 Task: Open Card Card0000000247 in Board Board0000000062 in Workspace WS0000000021 in Trello. Add Member Email0000000083 to Card Card0000000247 in Board Board0000000062 in Workspace WS0000000021 in Trello. Add Orange Label titled Label0000000247 to Card Card0000000247 in Board Board0000000062 in Workspace WS0000000021 in Trello. Add Checklist CL0000000247 to Card Card0000000247 in Board Board0000000062 in Workspace WS0000000021 in Trello. Add Dates with Start Date as Oct 01 2023 and Due Date as Oct 31 2023 to Card Card0000000247 in Board Board0000000062 in Workspace WS0000000021 in Trello
Action: Mouse moved to (510, 538)
Screenshot: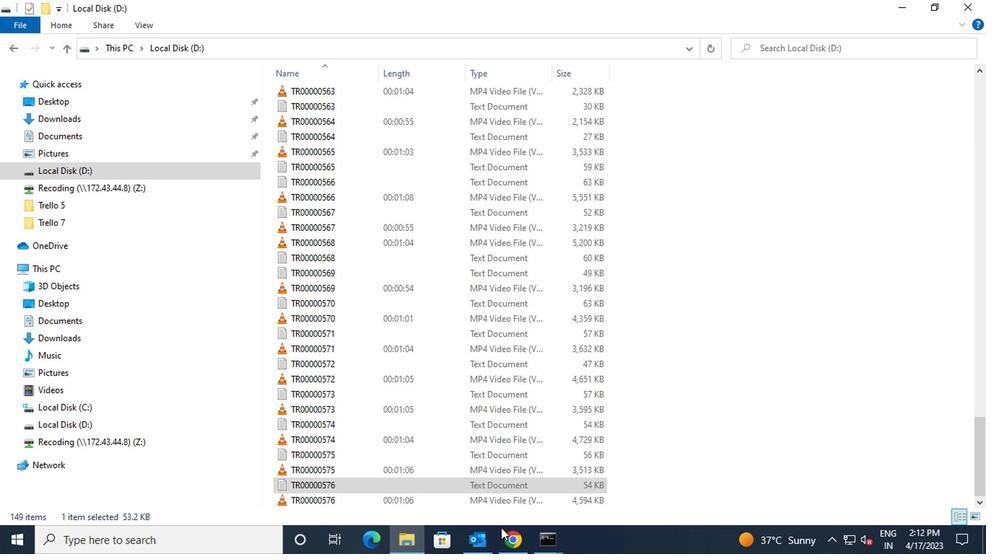 
Action: Mouse pressed left at (510, 538)
Screenshot: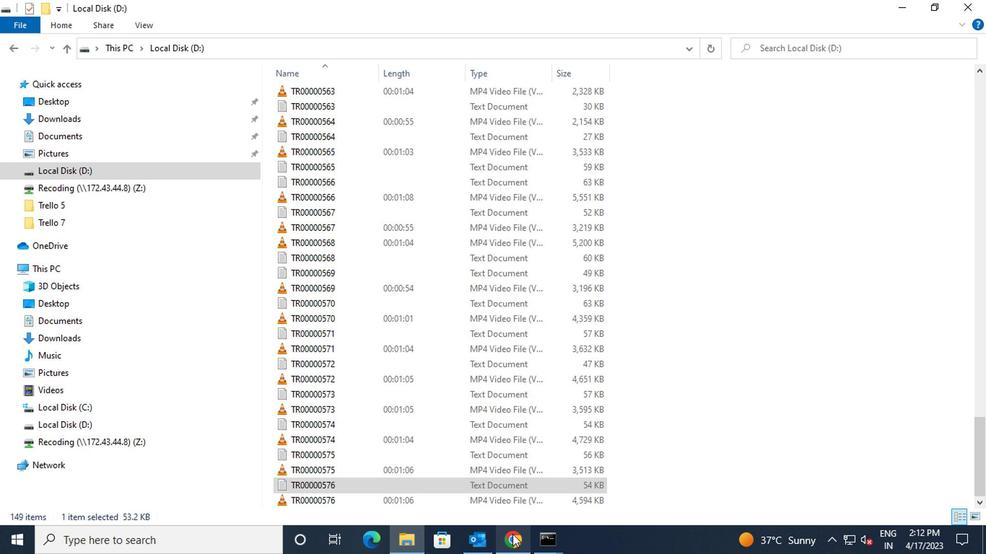 
Action: Mouse moved to (220, 399)
Screenshot: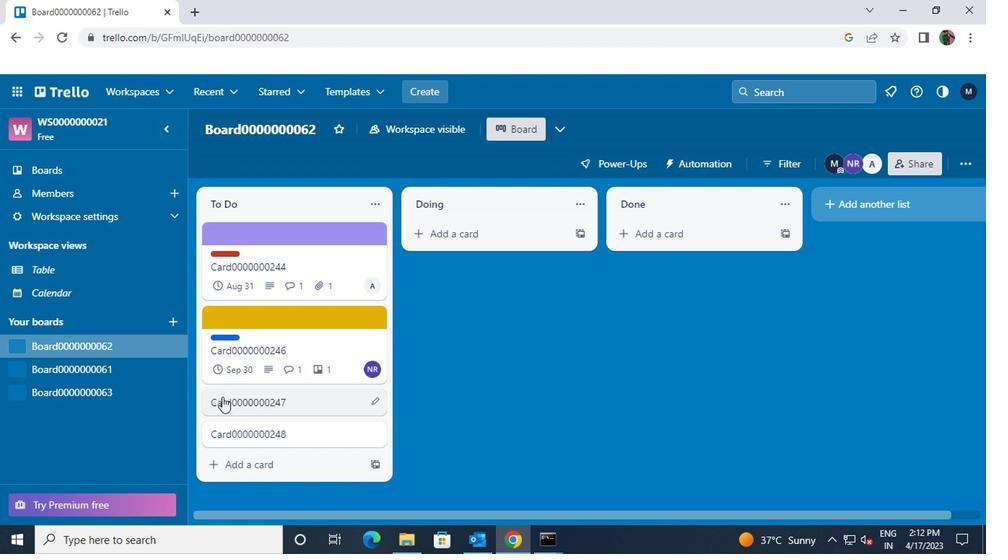 
Action: Mouse pressed left at (220, 399)
Screenshot: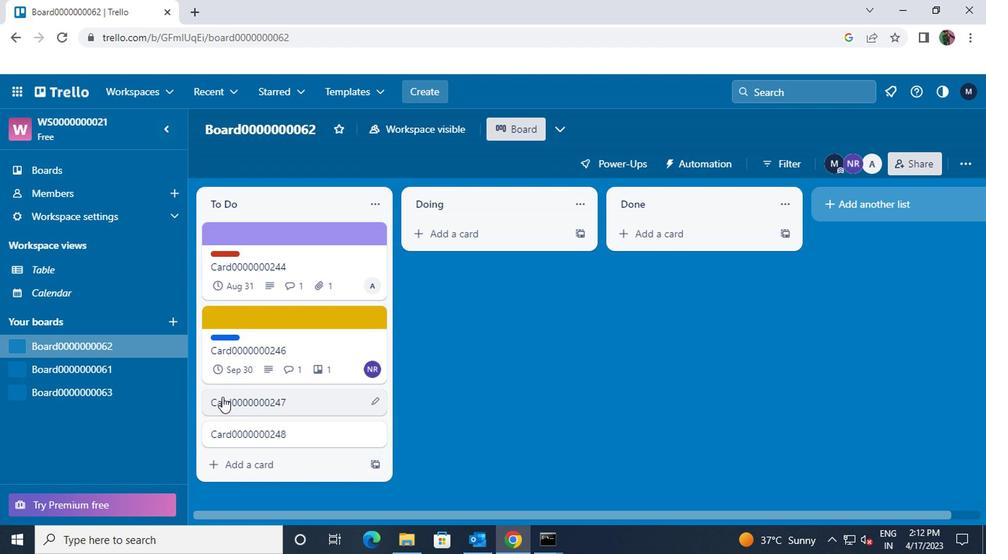 
Action: Mouse moved to (669, 203)
Screenshot: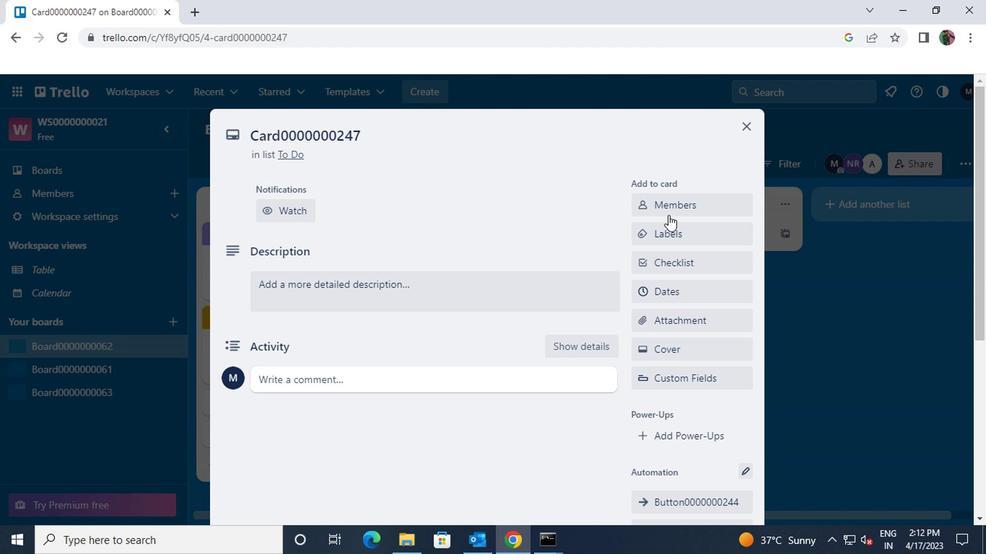 
Action: Mouse pressed left at (669, 203)
Screenshot: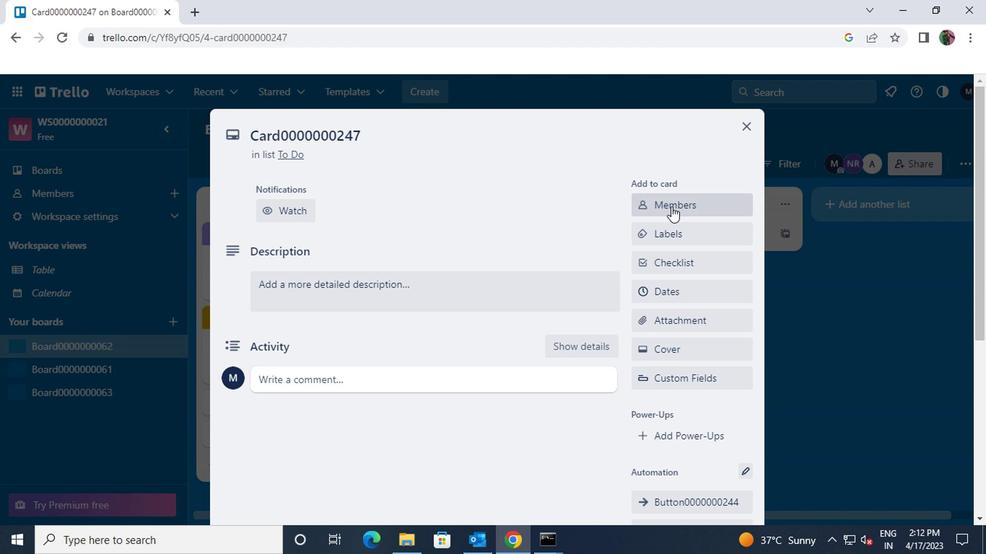 
Action: Key pressed vinnyoffic2<Key.shift>@GMAIL.COM
Screenshot: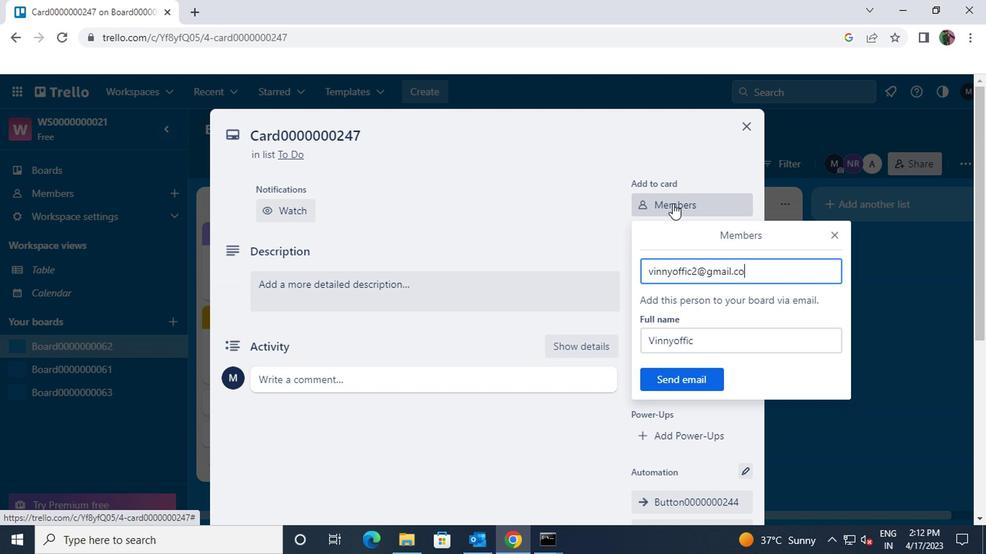 
Action: Mouse moved to (687, 377)
Screenshot: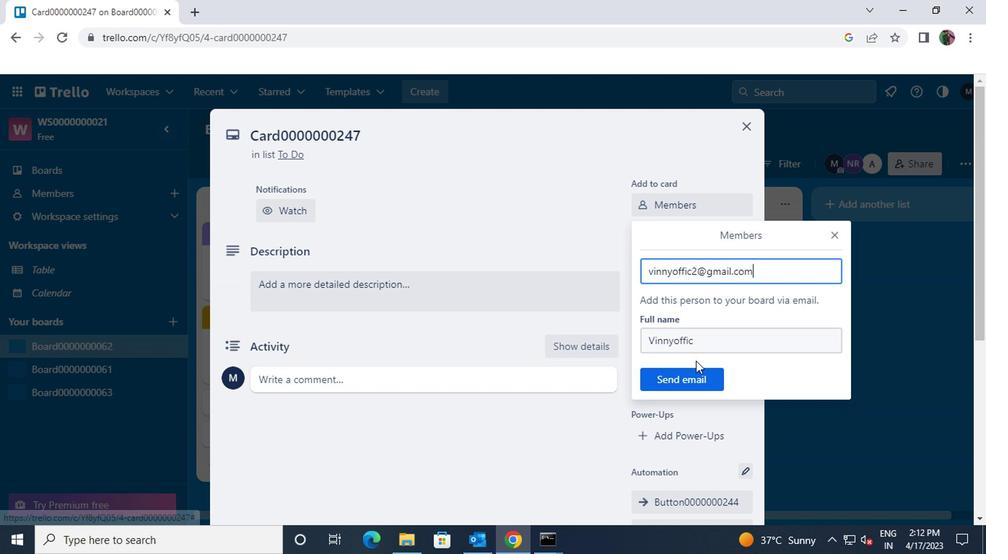 
Action: Mouse pressed left at (687, 377)
Screenshot: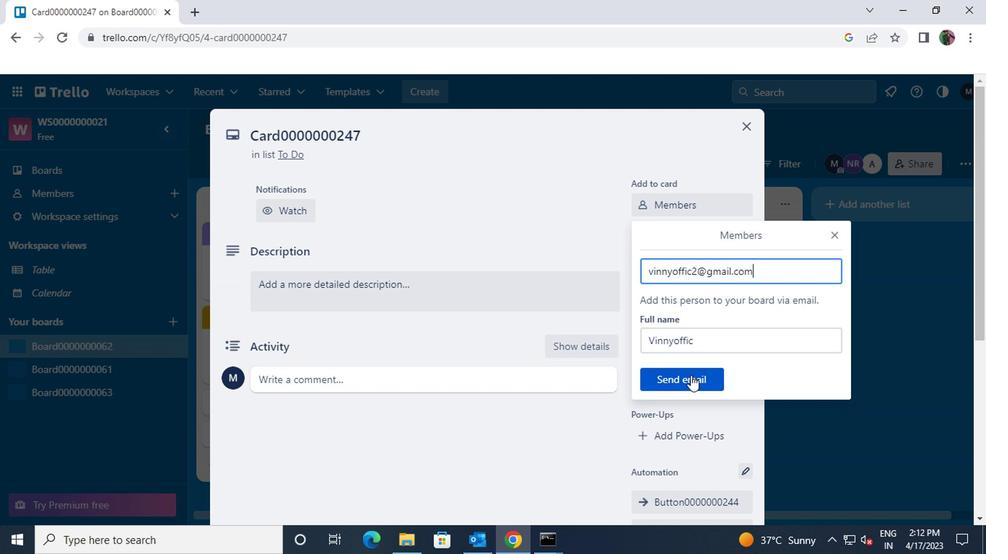 
Action: Mouse moved to (675, 236)
Screenshot: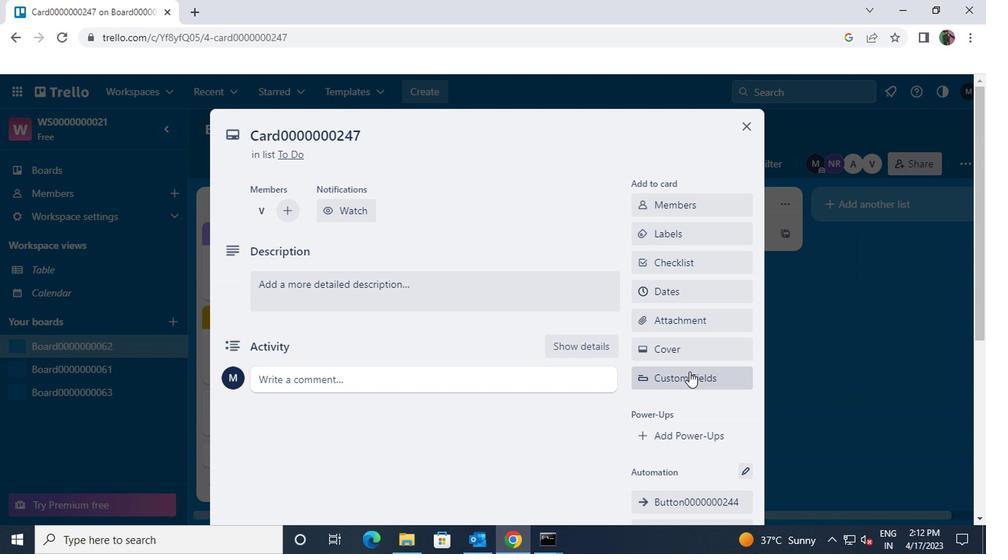 
Action: Mouse pressed left at (675, 236)
Screenshot: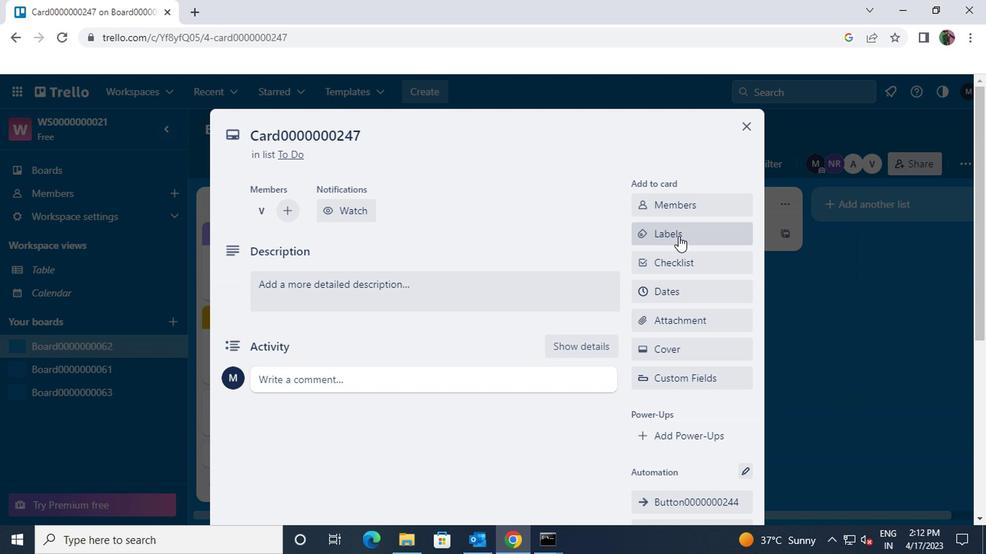 
Action: Mouse moved to (722, 435)
Screenshot: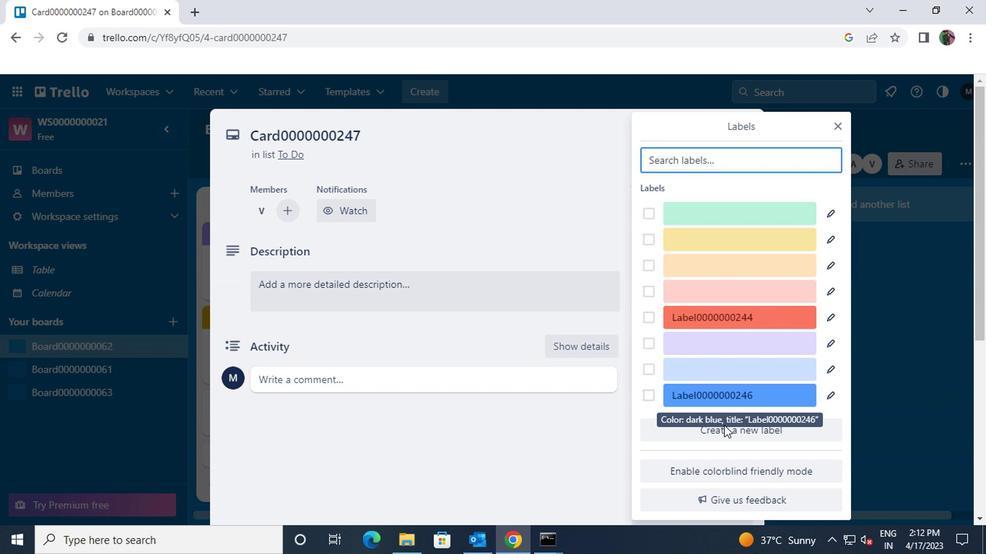 
Action: Mouse pressed left at (722, 435)
Screenshot: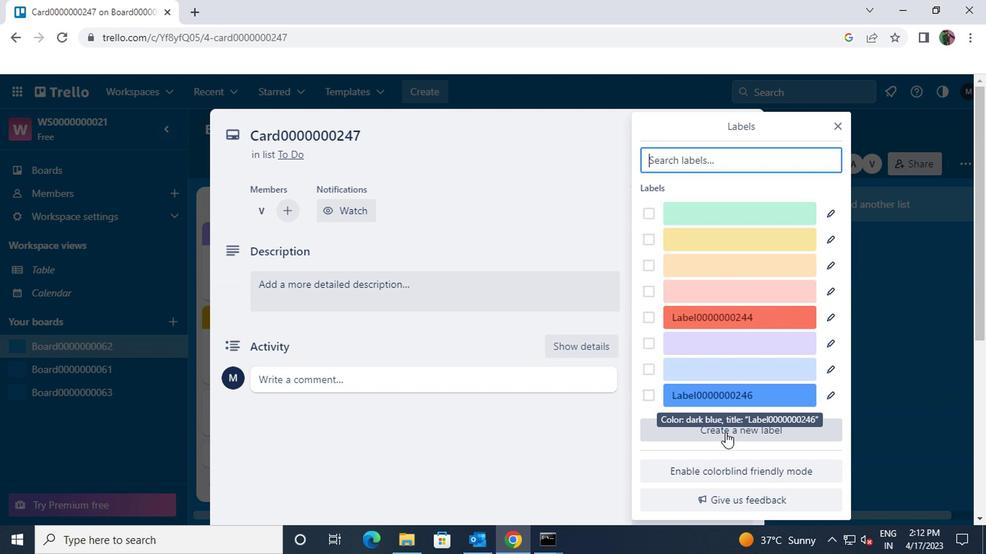 
Action: Mouse moved to (674, 258)
Screenshot: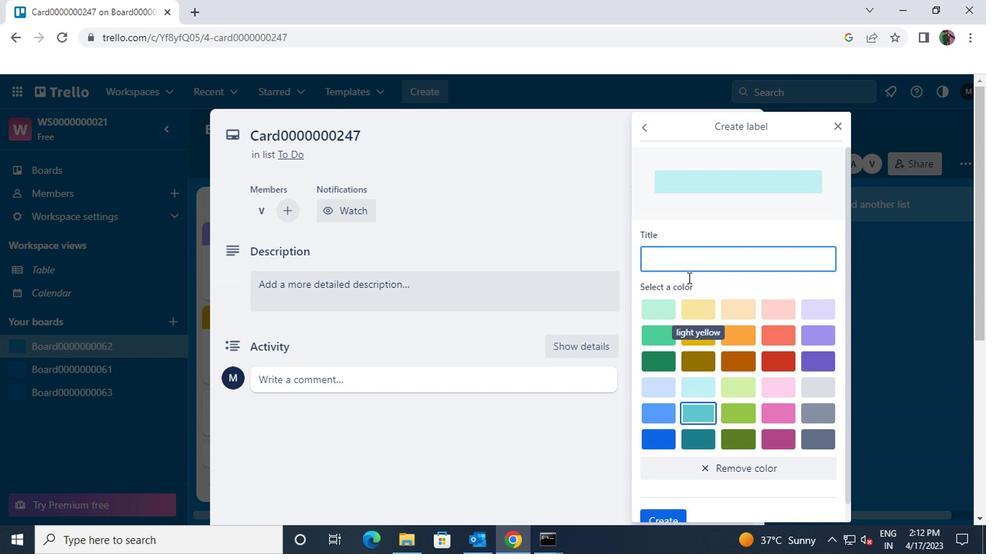 
Action: Mouse pressed left at (674, 258)
Screenshot: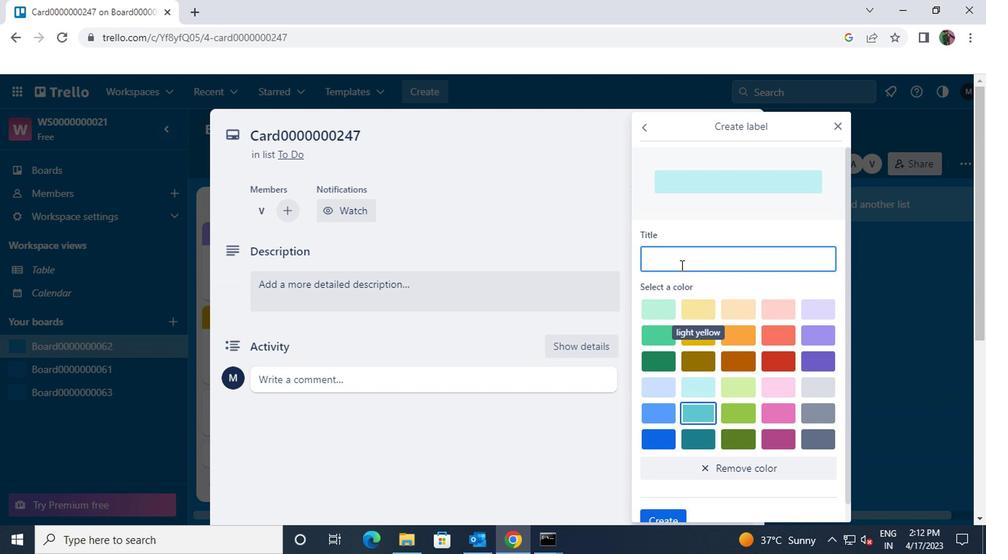 
Action: Key pressed <Key.shift>LABEL0000000247
Screenshot: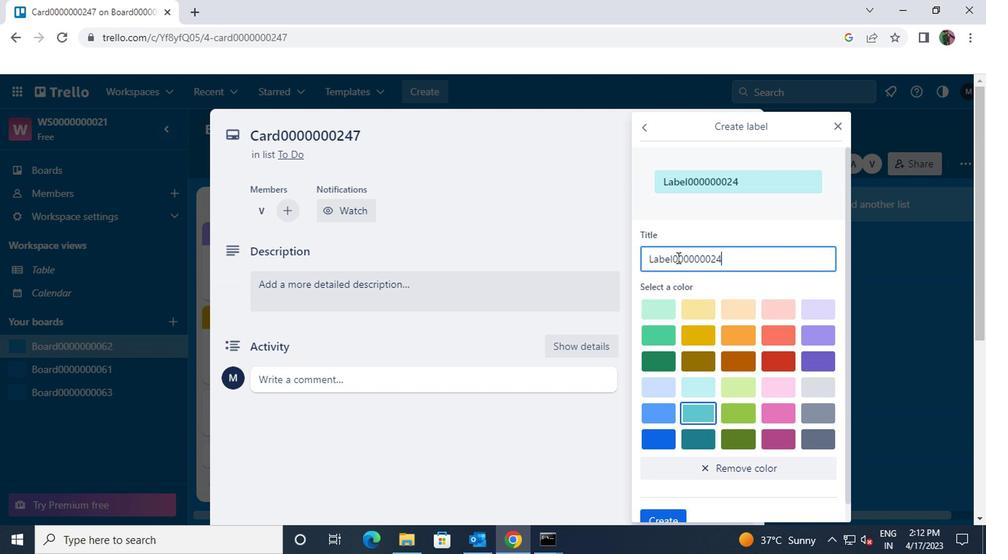 
Action: Mouse moved to (737, 334)
Screenshot: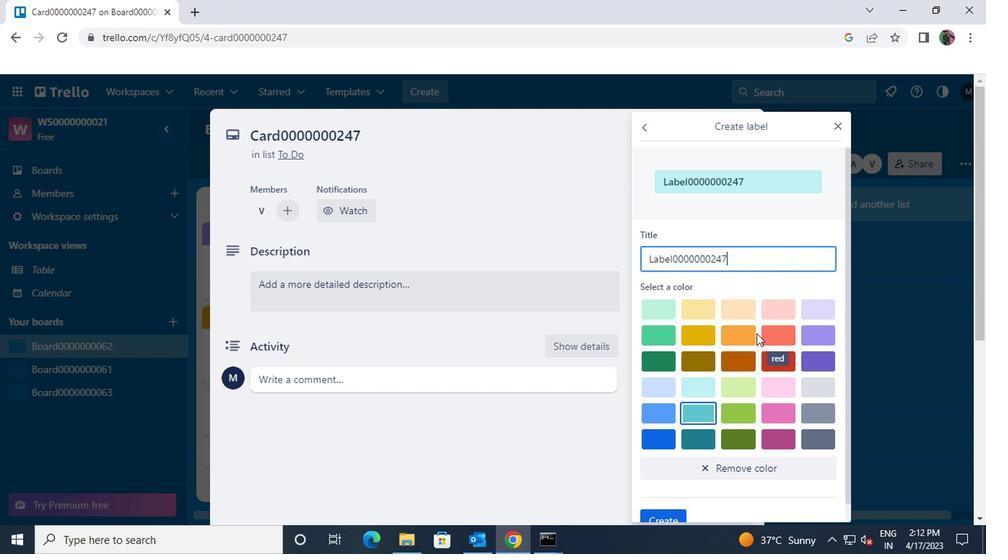 
Action: Mouse pressed left at (737, 334)
Screenshot: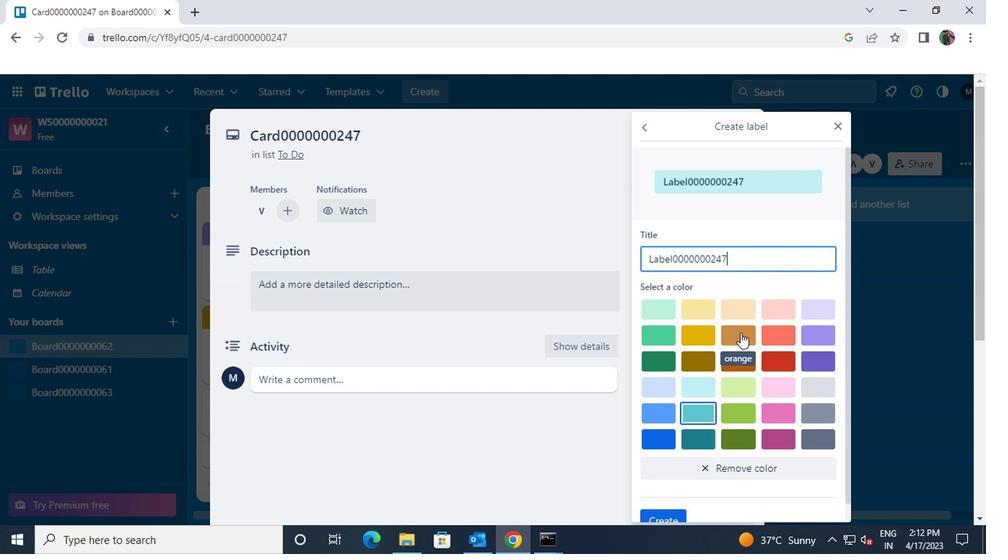 
Action: Mouse scrolled (737, 333) with delta (0, 0)
Screenshot: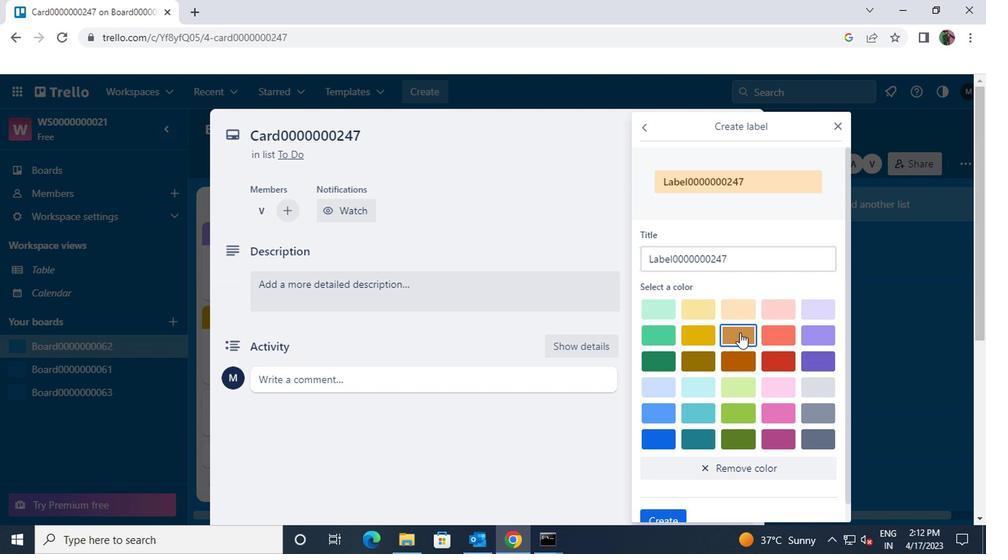 
Action: Mouse scrolled (737, 333) with delta (0, 0)
Screenshot: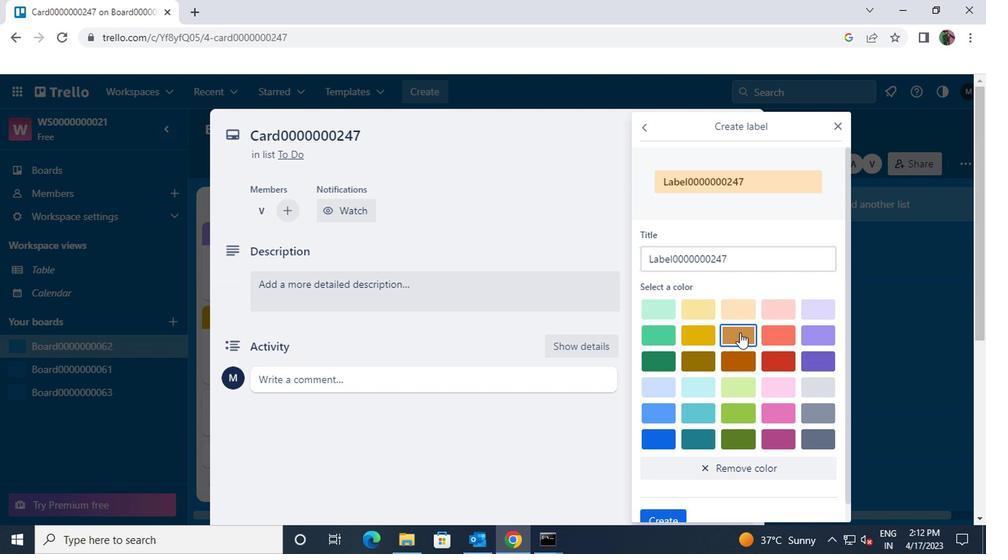 
Action: Mouse moved to (667, 502)
Screenshot: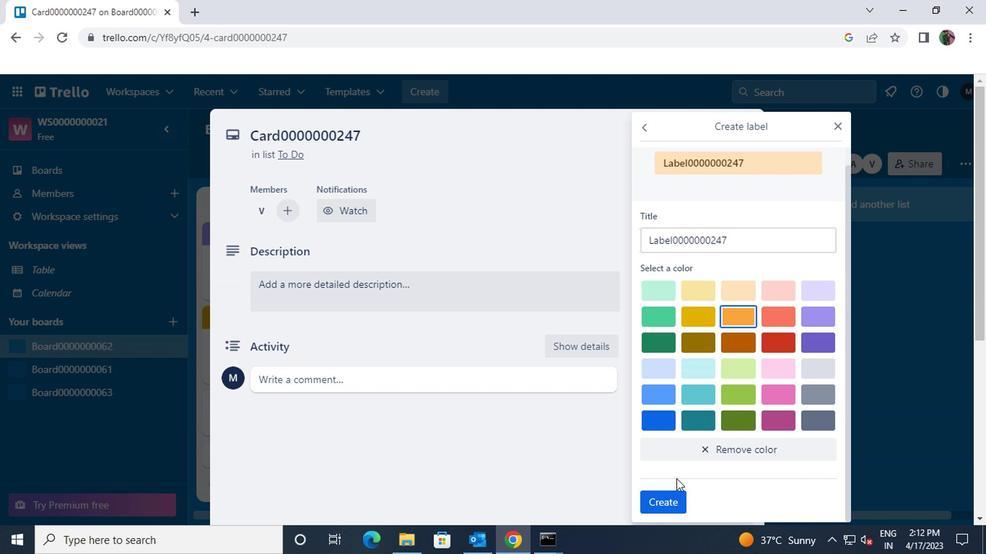 
Action: Mouse pressed left at (667, 502)
Screenshot: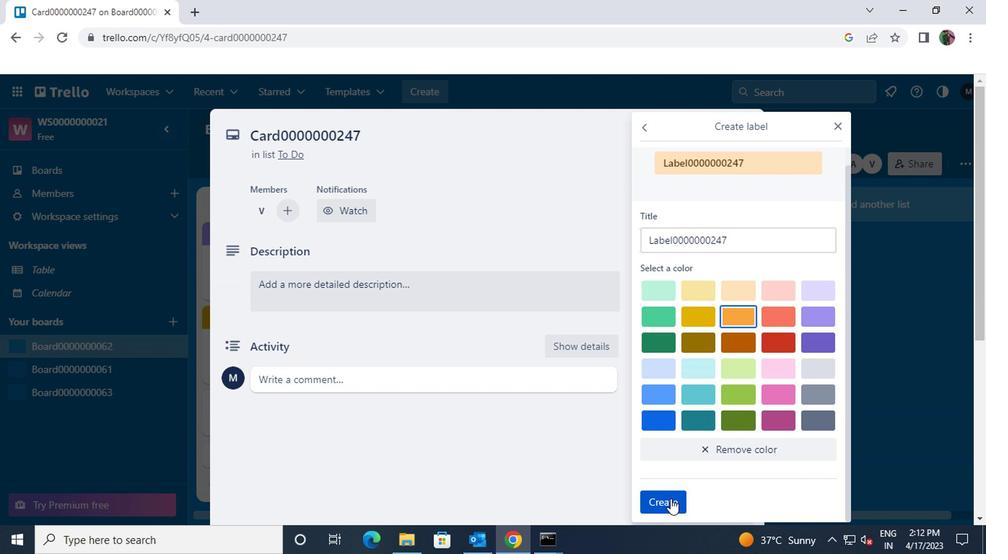 
Action: Mouse pressed left at (667, 502)
Screenshot: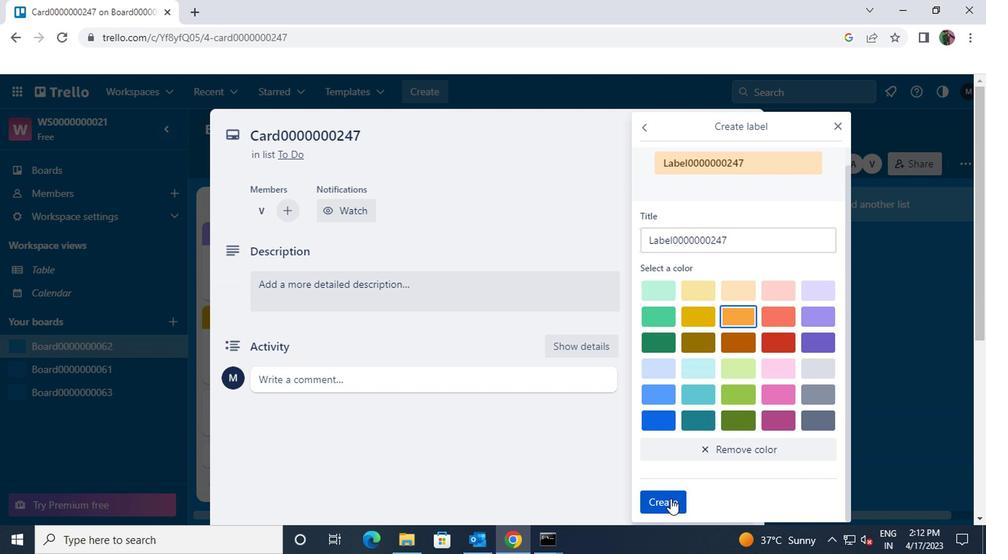 
Action: Mouse moved to (720, 451)
Screenshot: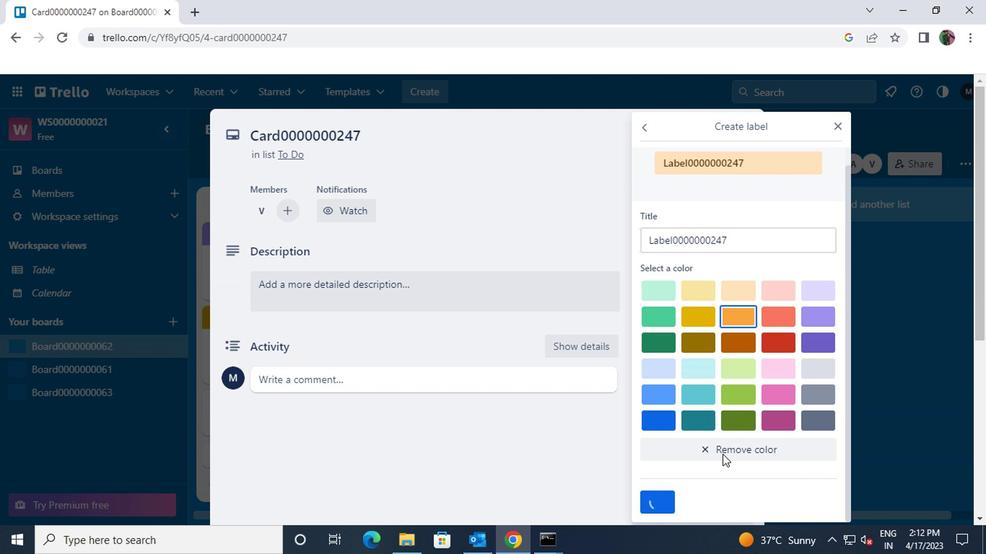 
Action: Mouse scrolled (720, 451) with delta (0, 0)
Screenshot: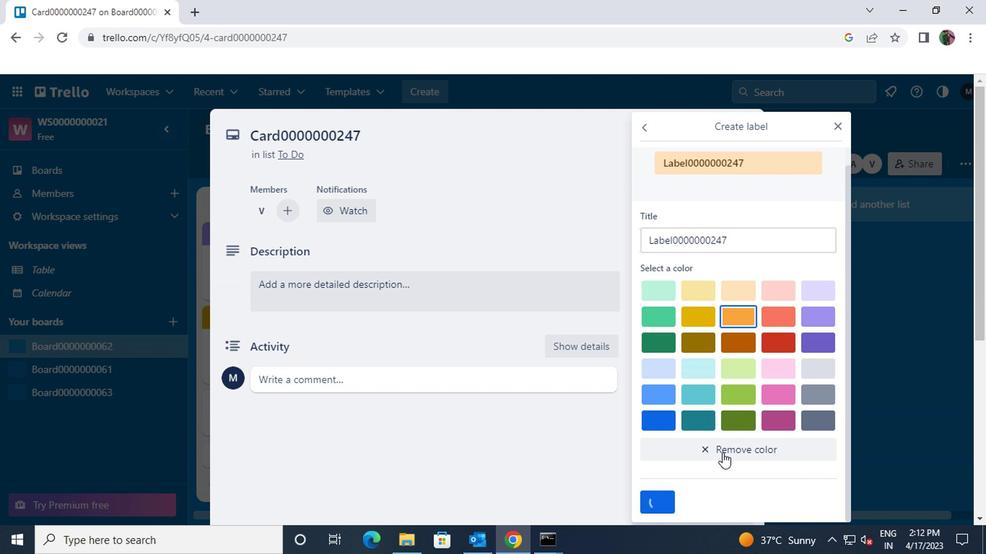
Action: Mouse scrolled (720, 451) with delta (0, 0)
Screenshot: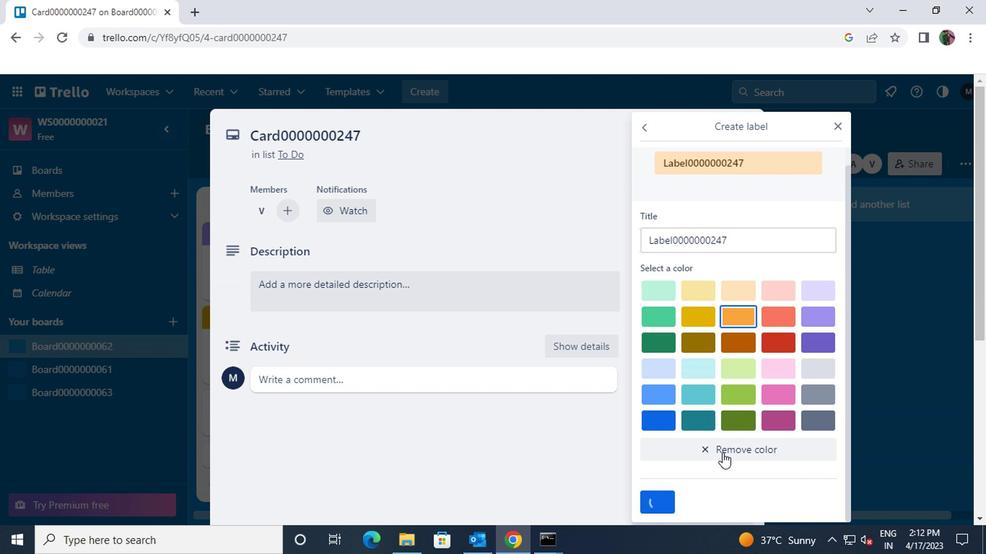 
Action: Mouse scrolled (720, 451) with delta (0, 0)
Screenshot: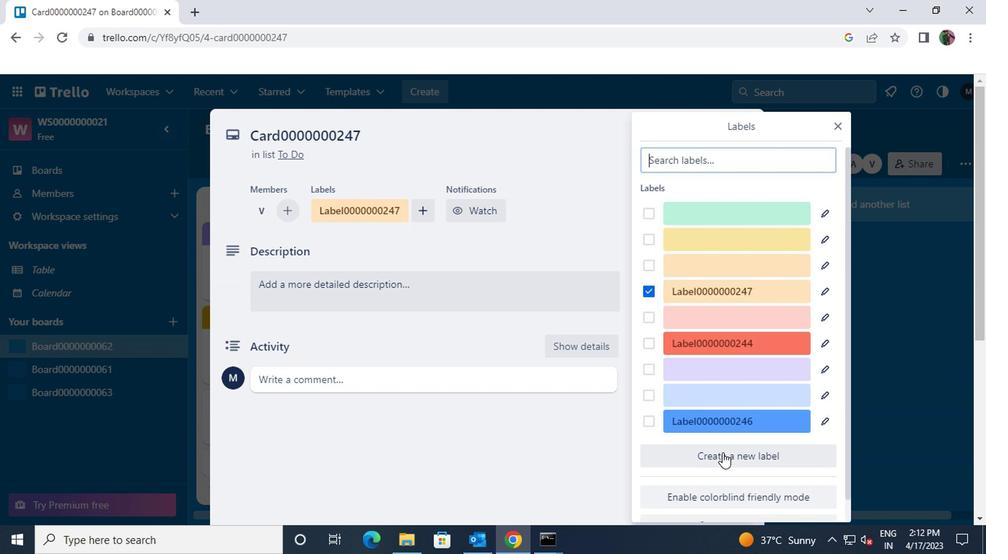 
Action: Mouse moved to (730, 398)
Screenshot: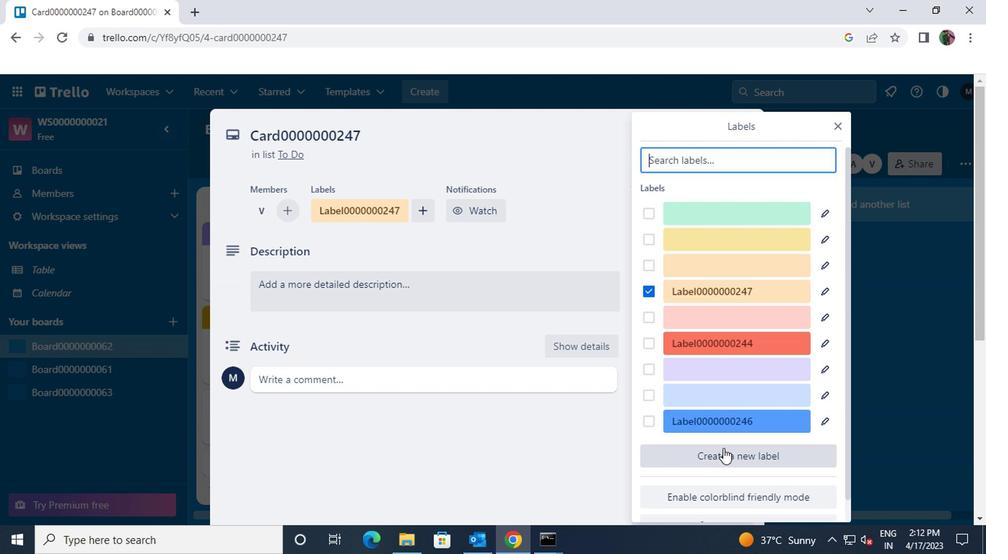 
Action: Mouse scrolled (730, 399) with delta (0, 1)
Screenshot: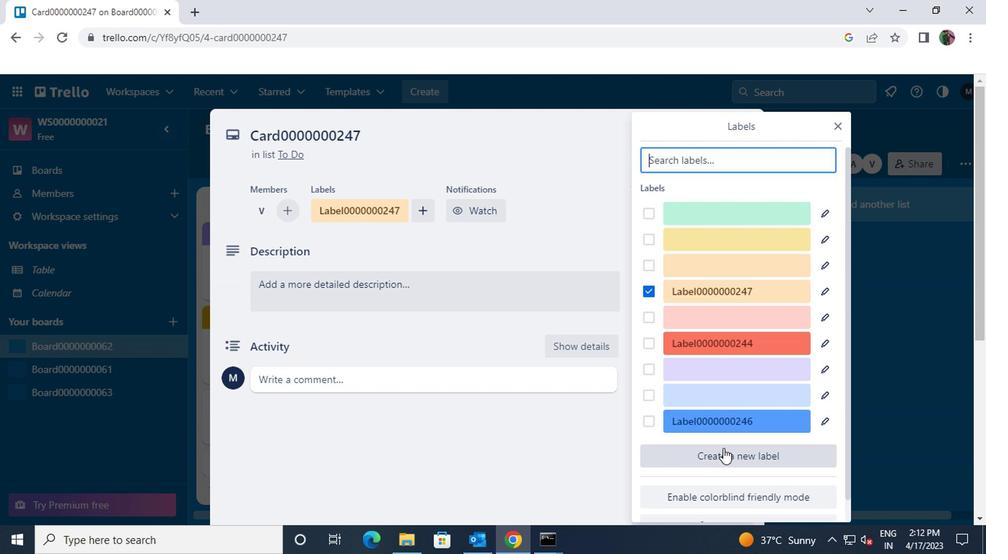 
Action: Mouse moved to (834, 125)
Screenshot: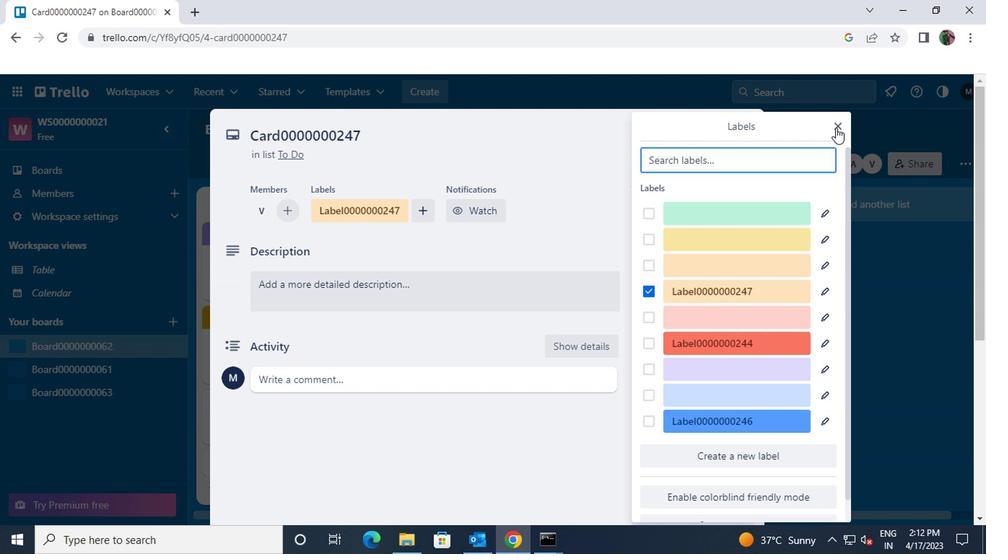 
Action: Mouse pressed left at (834, 125)
Screenshot: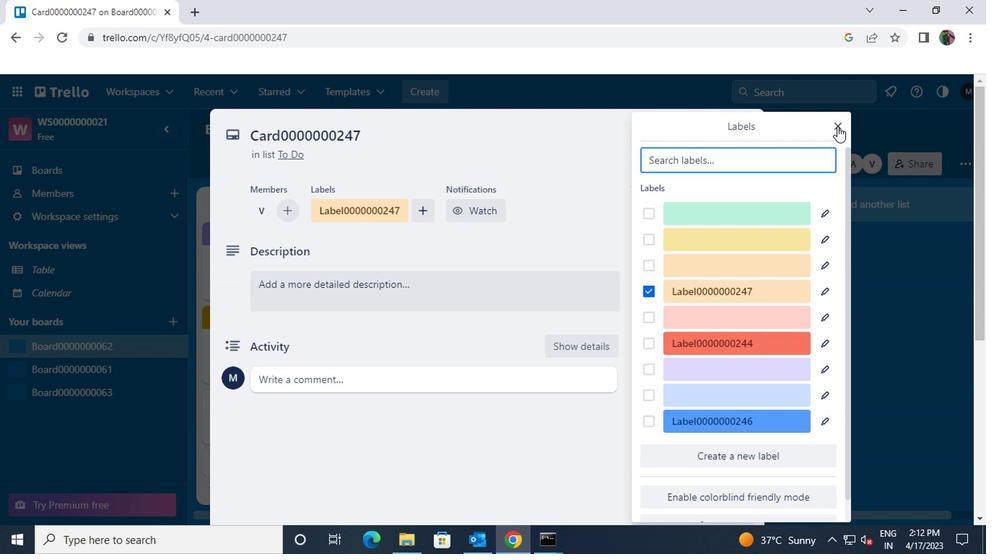 
Action: Mouse moved to (709, 257)
Screenshot: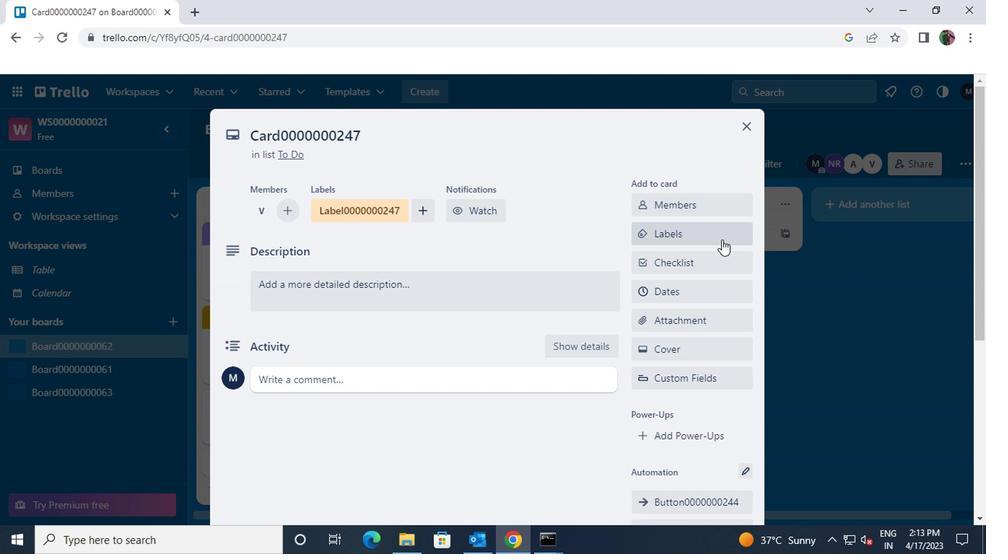 
Action: Mouse pressed left at (709, 257)
Screenshot: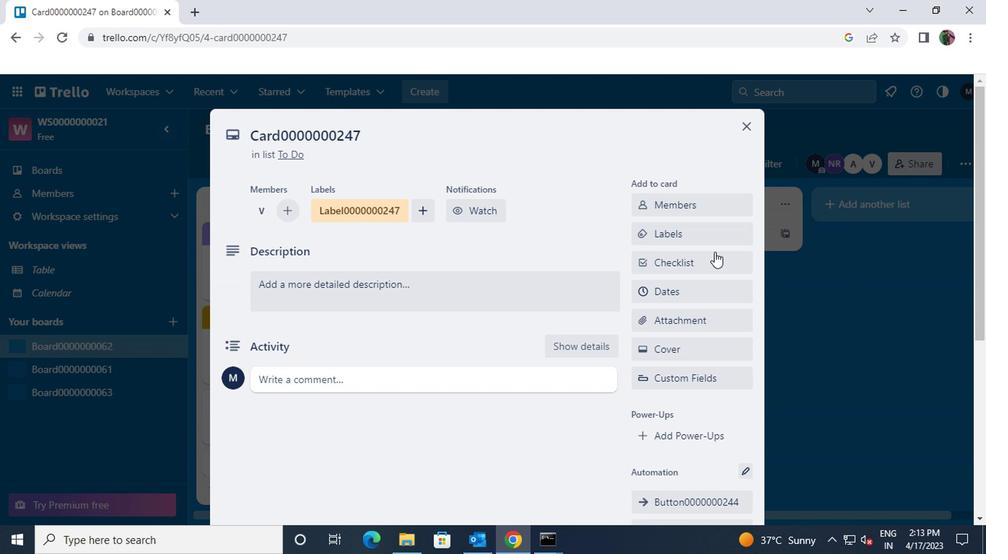 
Action: Mouse moved to (708, 257)
Screenshot: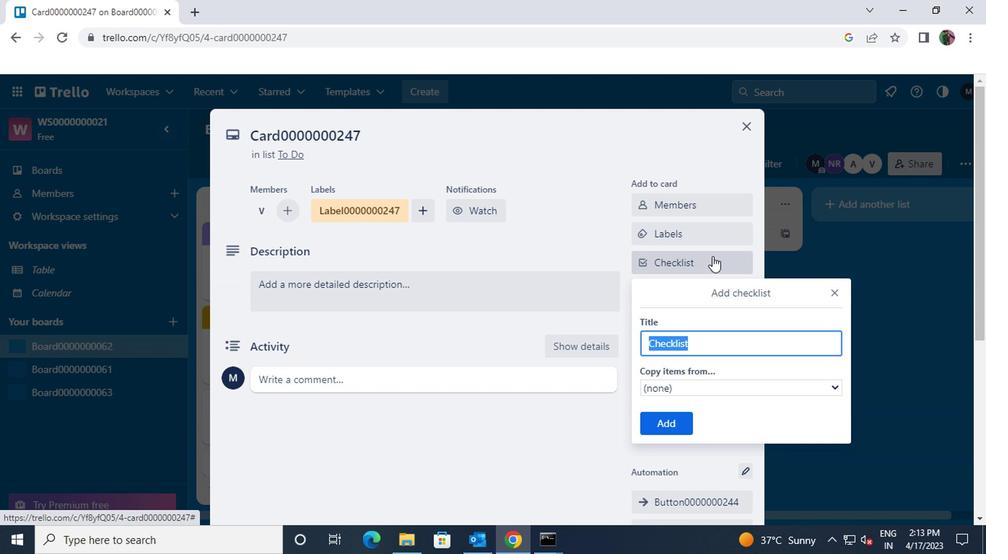 
Action: Key pressed <Key.shift>CL0000000247
Screenshot: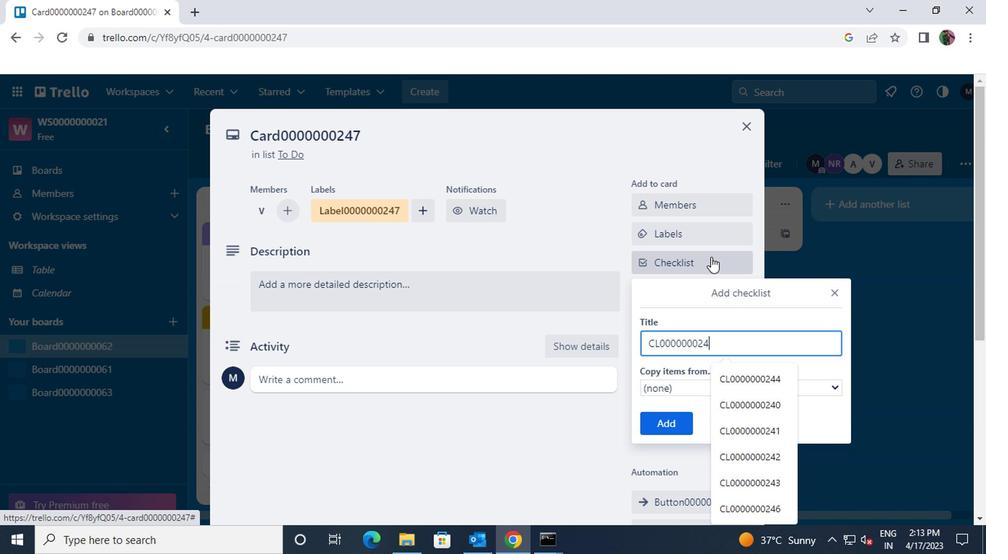 
Action: Mouse moved to (677, 416)
Screenshot: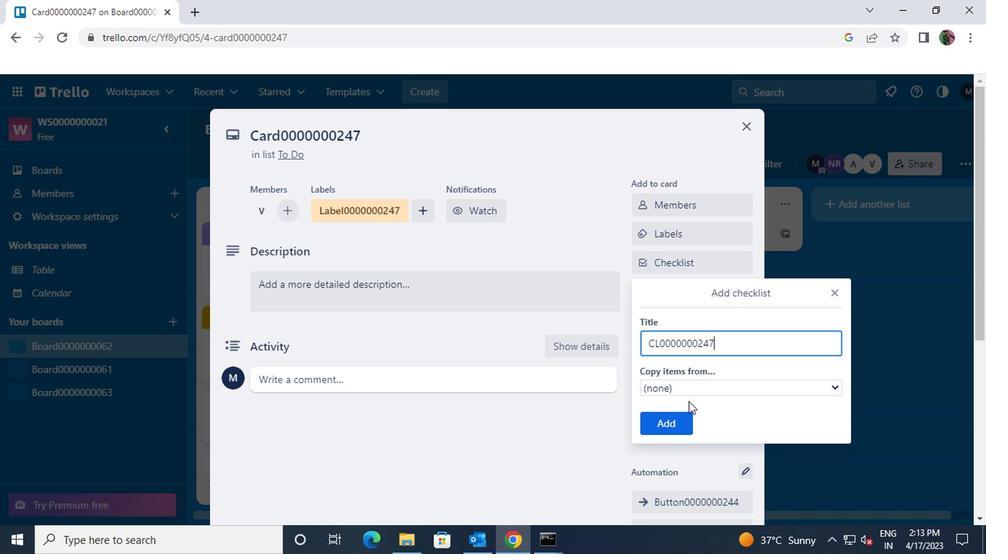 
Action: Mouse pressed left at (677, 416)
Screenshot: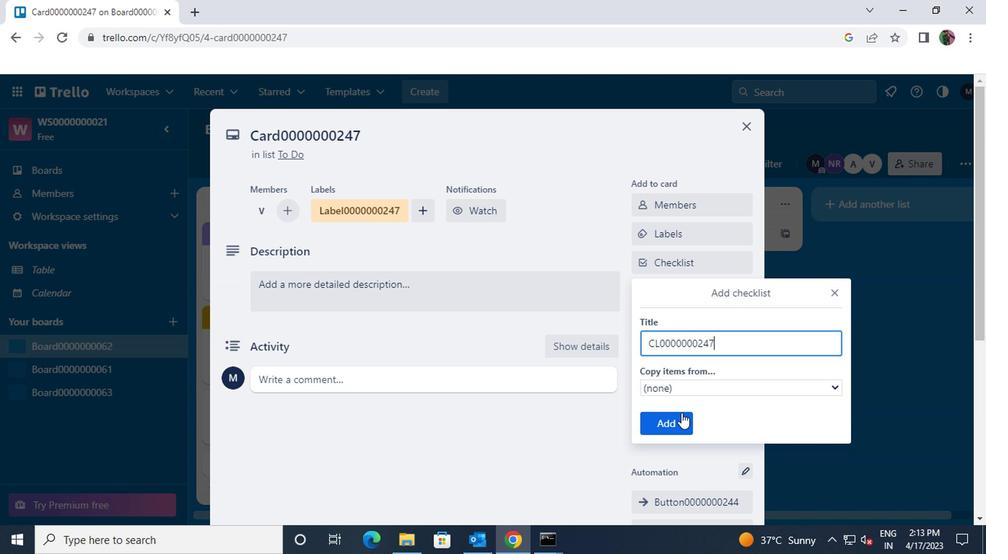 
Action: Mouse moved to (685, 293)
Screenshot: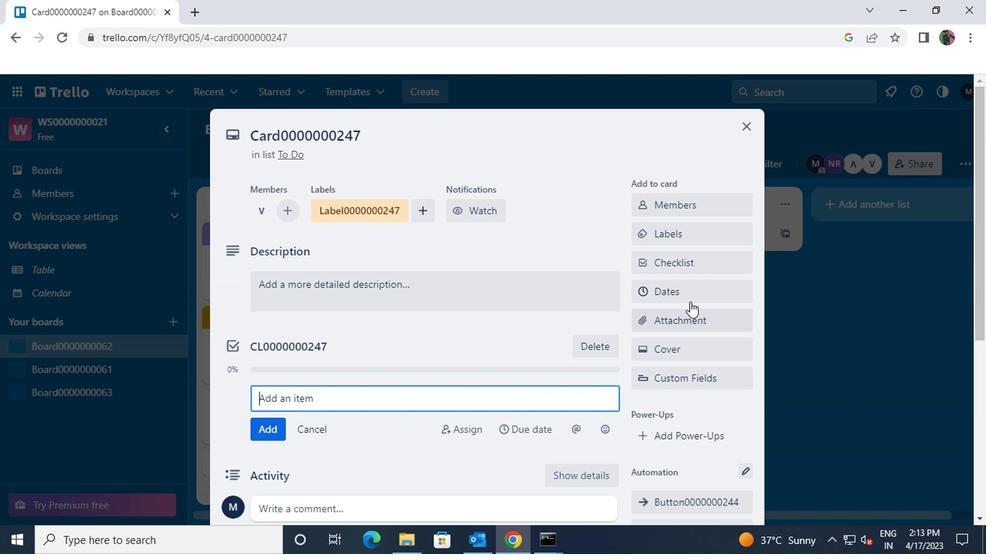 
Action: Mouse pressed left at (685, 293)
Screenshot: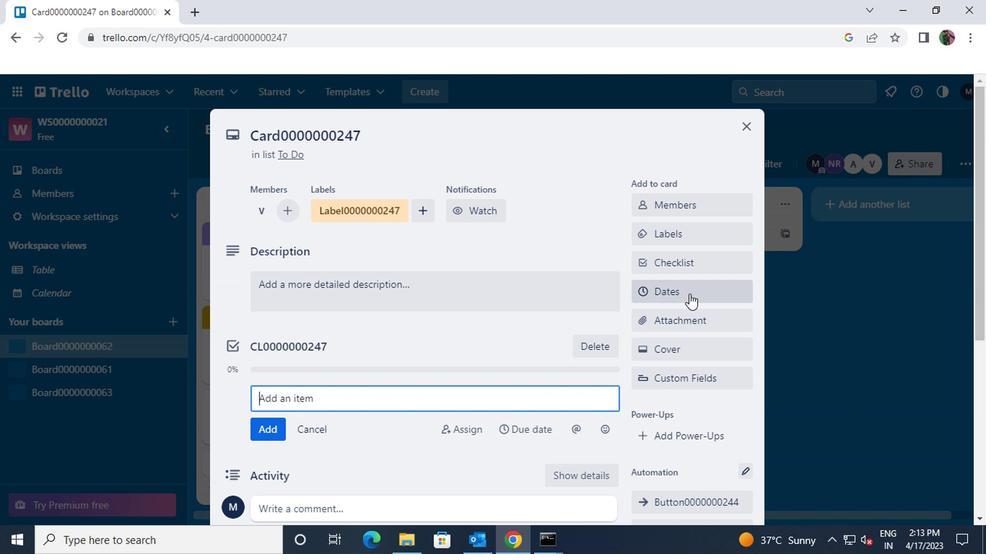 
Action: Mouse moved to (787, 222)
Screenshot: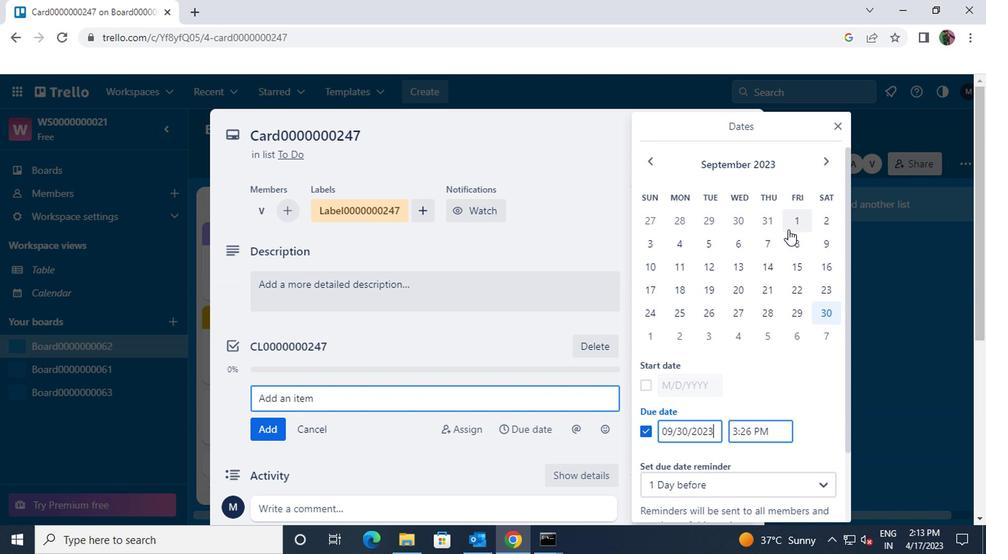 
Action: Mouse pressed left at (787, 222)
Screenshot: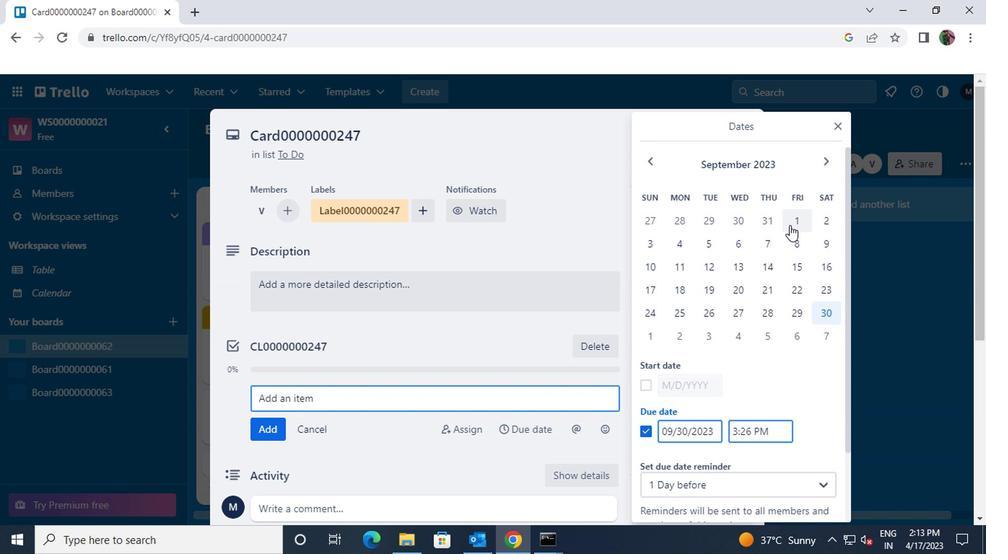
Action: Mouse moved to (819, 163)
Screenshot: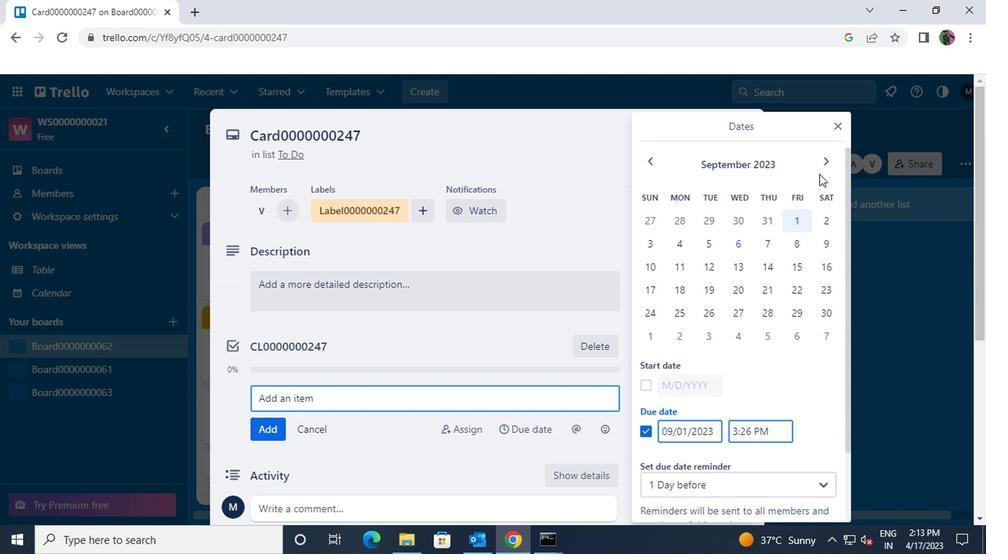 
Action: Mouse pressed left at (819, 163)
Screenshot: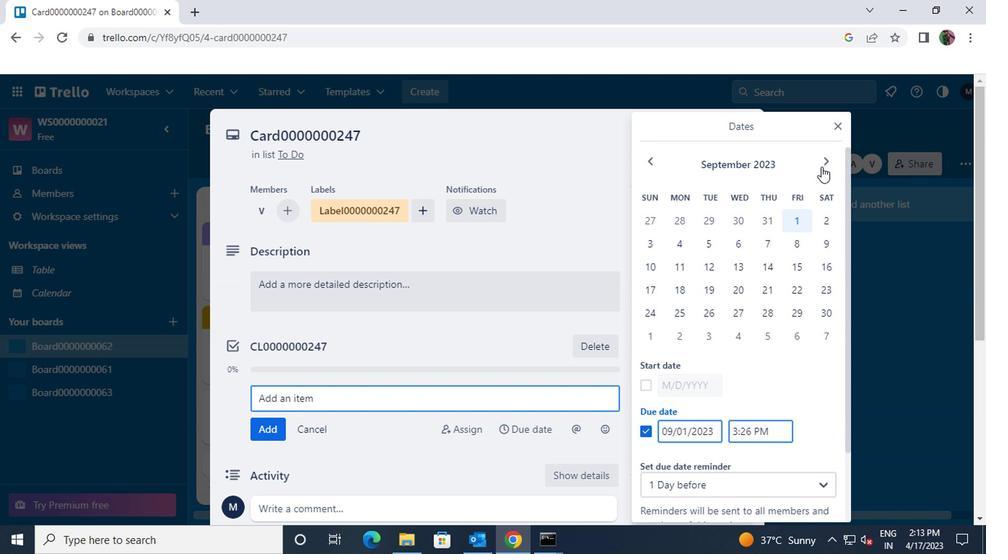
Action: Mouse moved to (649, 220)
Screenshot: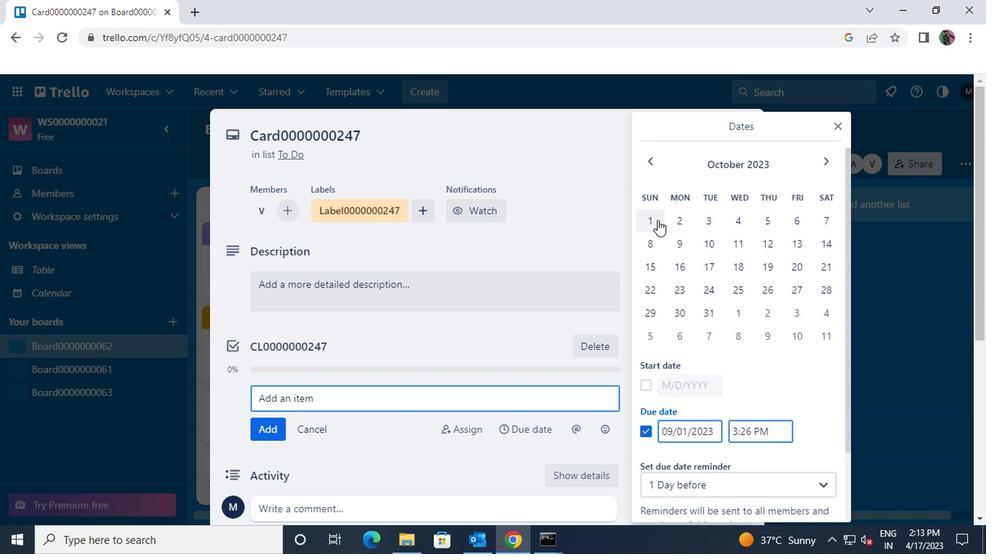 
Action: Mouse pressed left at (649, 220)
Screenshot: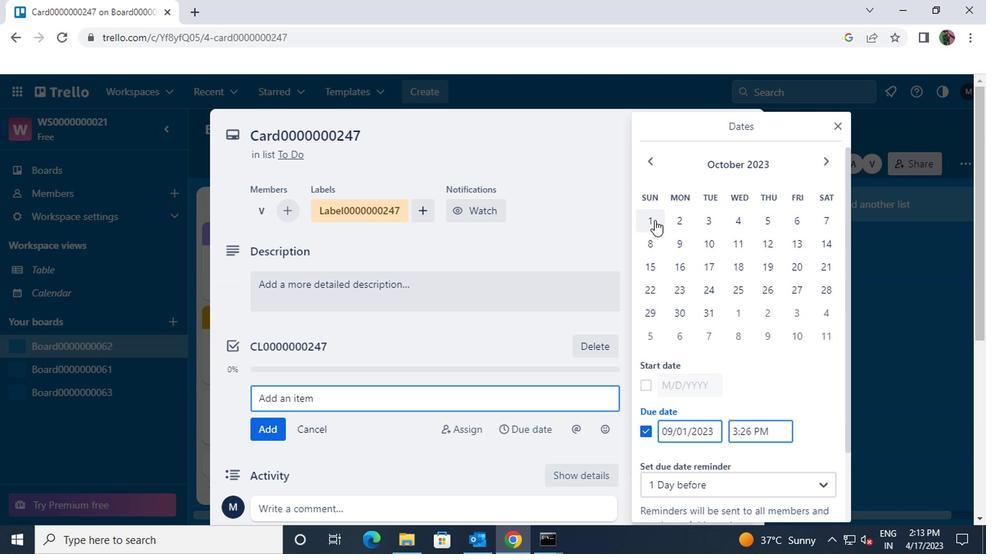 
Action: Mouse moved to (703, 309)
Screenshot: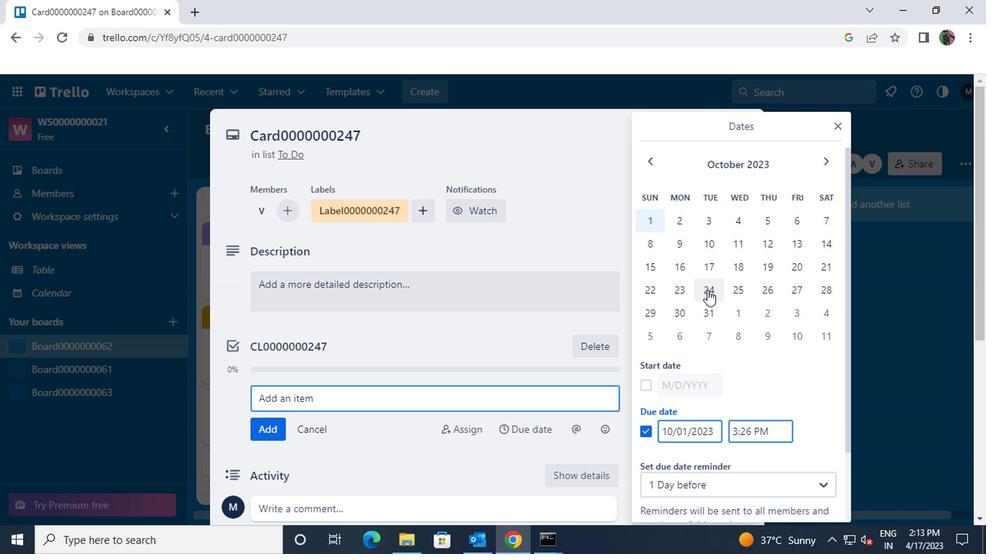 
Action: Mouse pressed left at (703, 309)
Screenshot: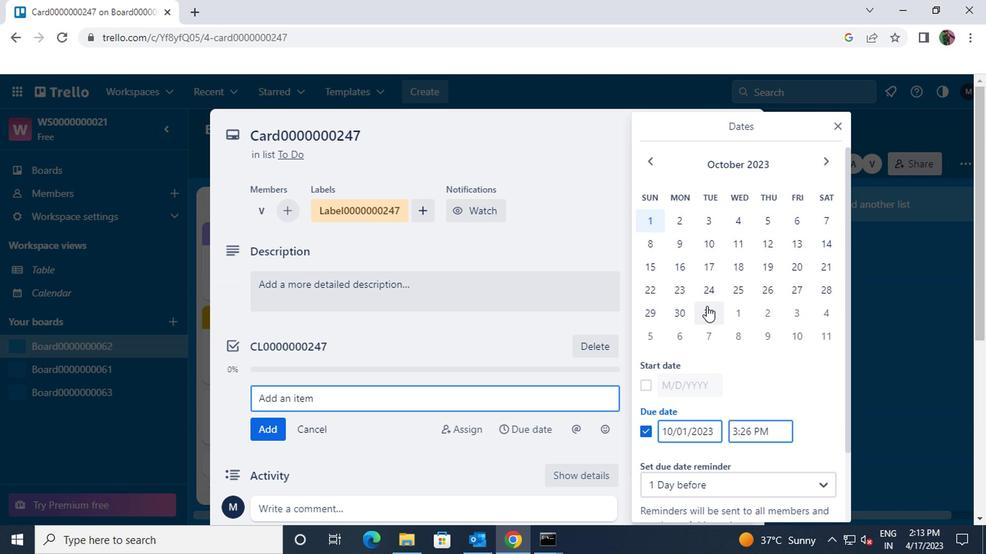 
Action: Mouse scrolled (703, 309) with delta (0, 0)
Screenshot: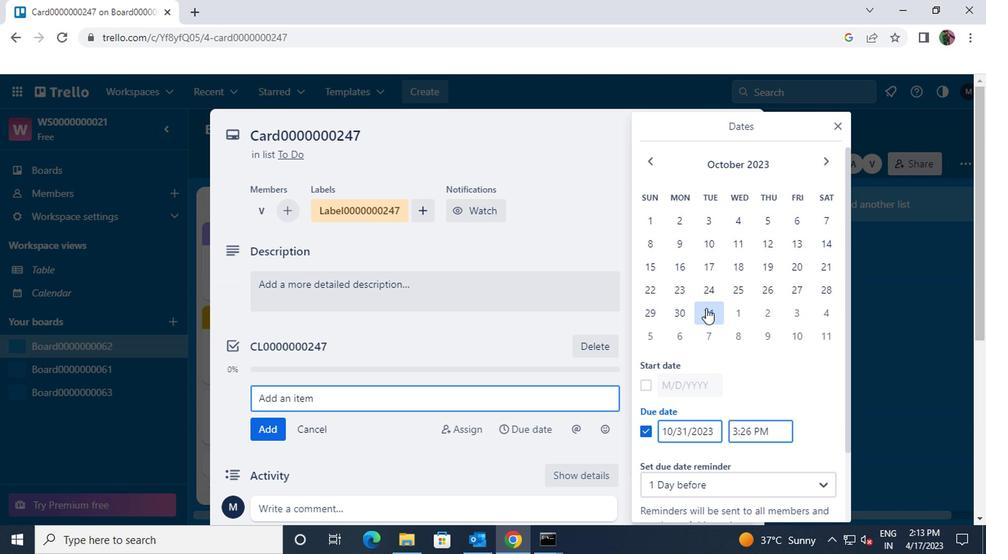 
Action: Mouse scrolled (703, 309) with delta (0, 0)
Screenshot: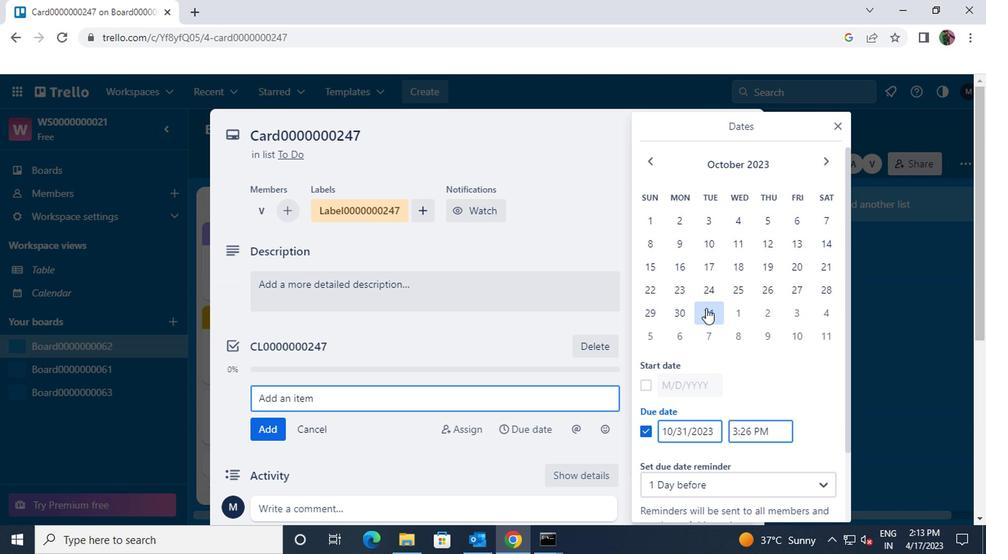 
Action: Mouse scrolled (703, 309) with delta (0, 0)
Screenshot: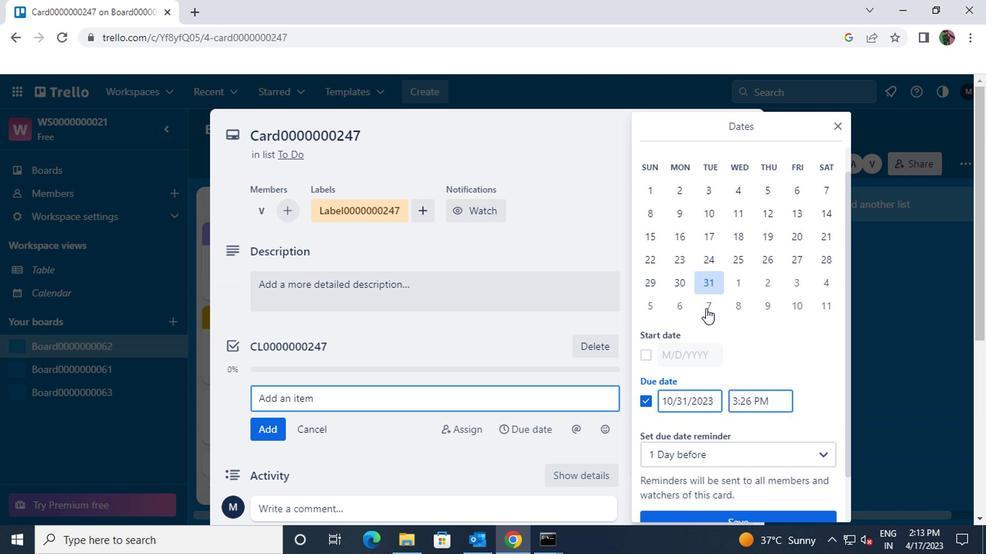 
Action: Mouse scrolled (703, 309) with delta (0, 0)
Screenshot: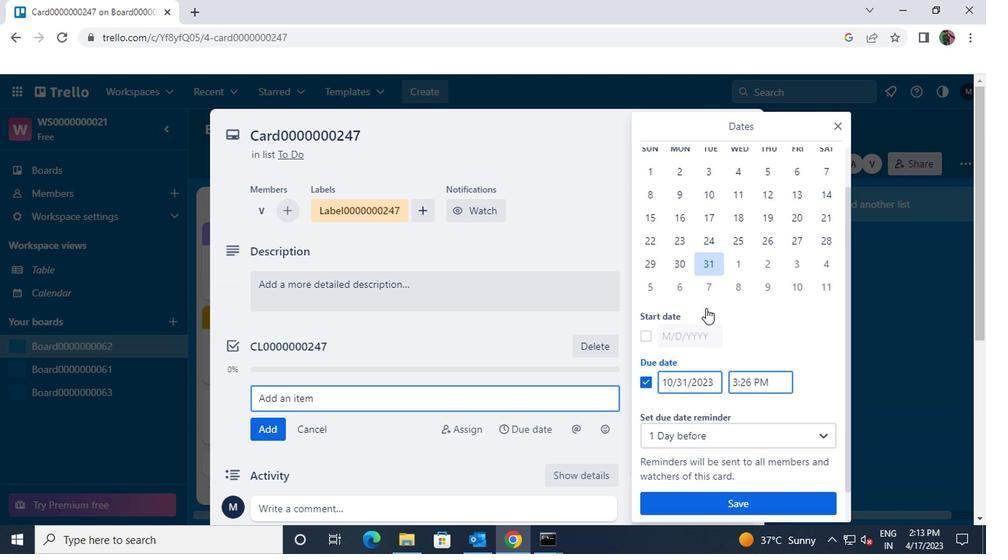 
Action: Mouse moved to (704, 473)
Screenshot: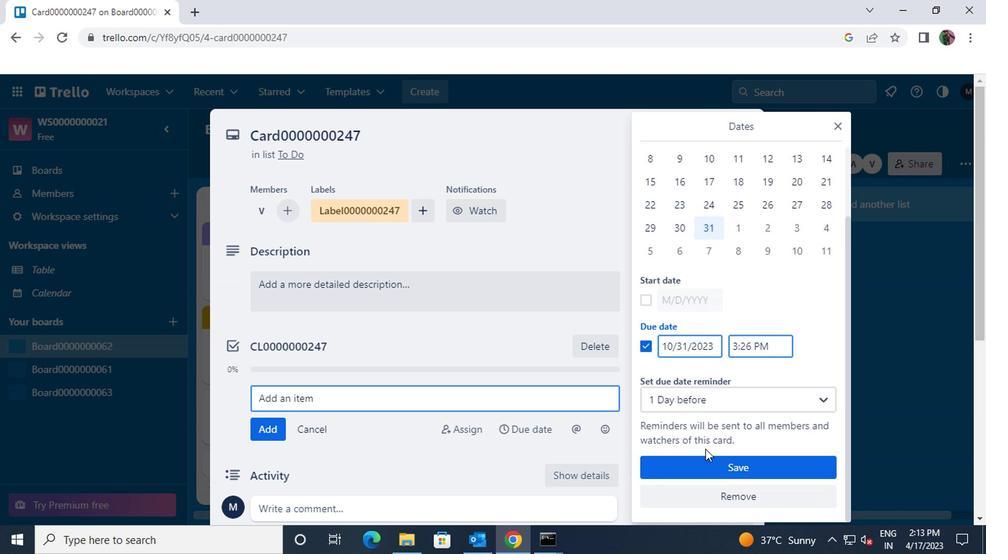 
Action: Mouse pressed left at (704, 473)
Screenshot: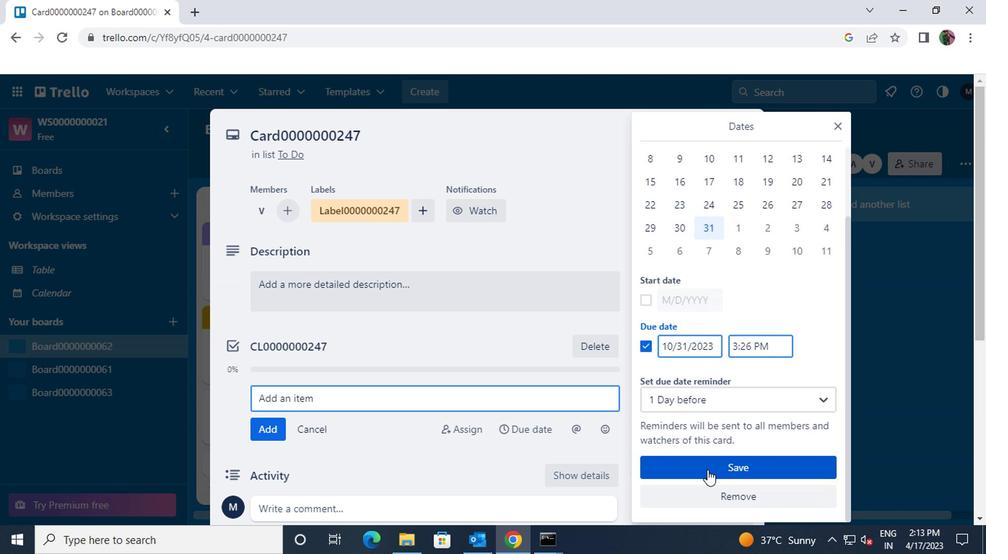 
Action: Mouse moved to (705, 473)
Screenshot: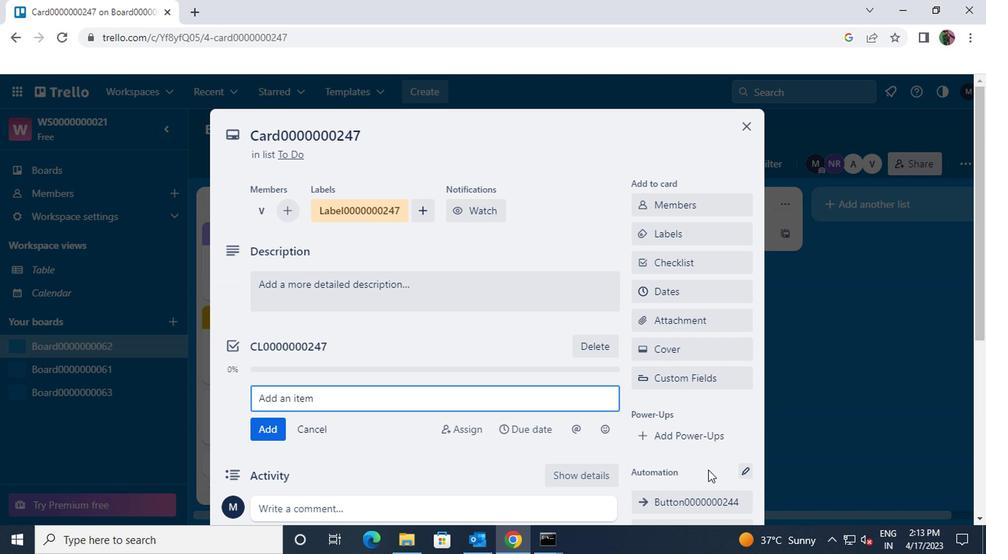
